 Task: Add Attachment from "Attach a link" to Card Card0000000220 in Board Board0000000055 in Workspace WS0000000019 in Trello. Add Cover Red to Card Card0000000220 in Board Board0000000055 in Workspace WS0000000019 in Trello. Add "Join Card" Button Button0000000220  to Card Card0000000220 in Board Board0000000055 in Workspace WS0000000019 in Trello. Add Description DS0000000220 to Card Card0000000220 in Board Board0000000055 in Workspace WS0000000019 in Trello. Add Comment CM0000000220 to Card Card0000000220 in Board Board0000000055 in Workspace WS0000000019 in Trello
Action: Mouse moved to (481, 62)
Screenshot: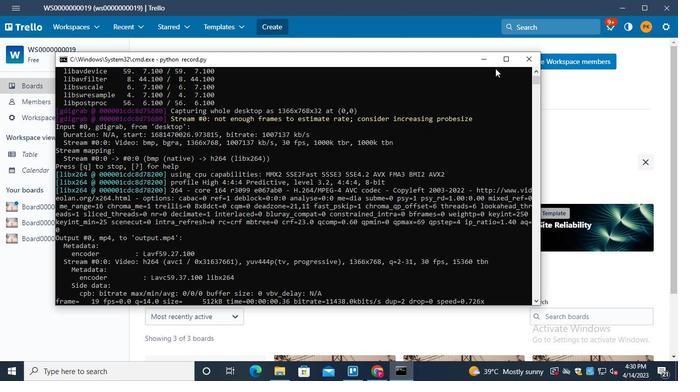 
Action: Mouse pressed left at (481, 62)
Screenshot: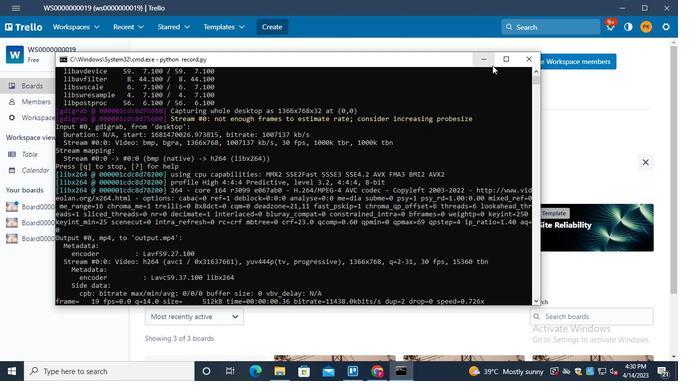 
Action: Mouse moved to (54, 205)
Screenshot: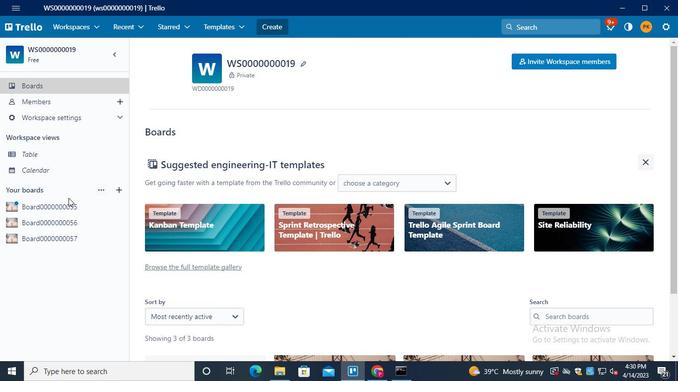 
Action: Mouse pressed left at (54, 205)
Screenshot: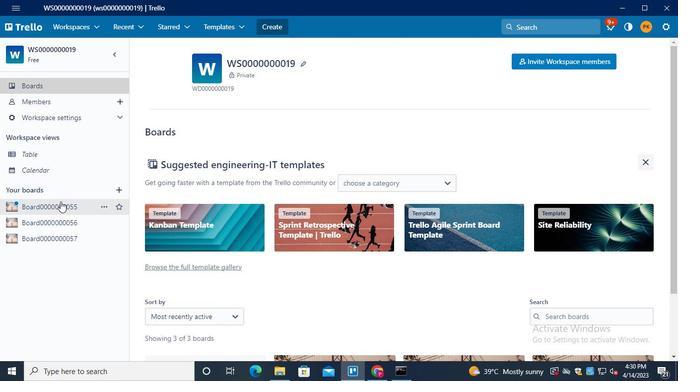 
Action: Mouse moved to (192, 301)
Screenshot: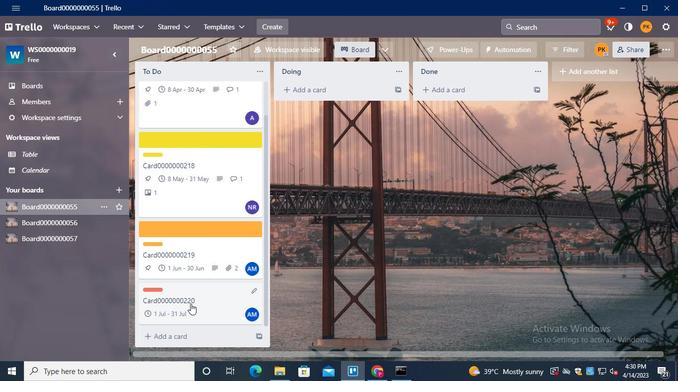 
Action: Mouse pressed left at (192, 301)
Screenshot: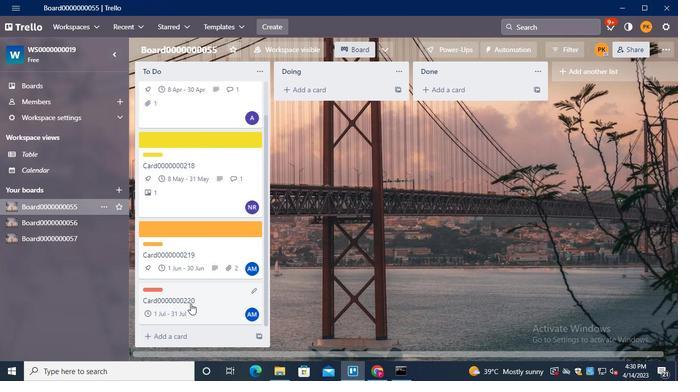 
Action: Mouse moved to (474, 169)
Screenshot: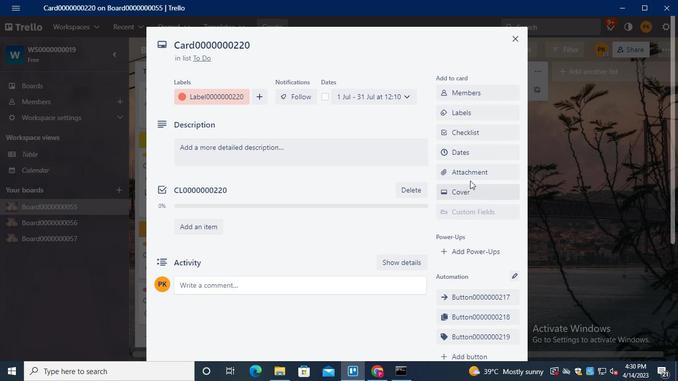
Action: Mouse pressed left at (474, 169)
Screenshot: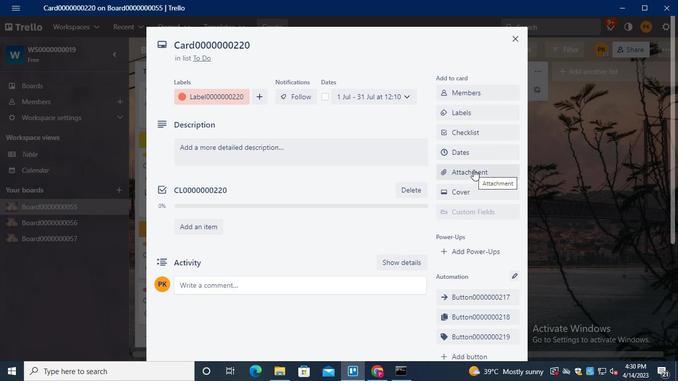 
Action: Mouse moved to (469, 203)
Screenshot: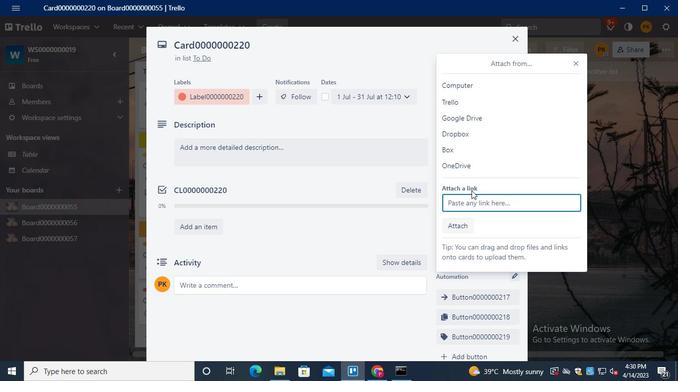 
Action: Mouse pressed left at (469, 203)
Screenshot: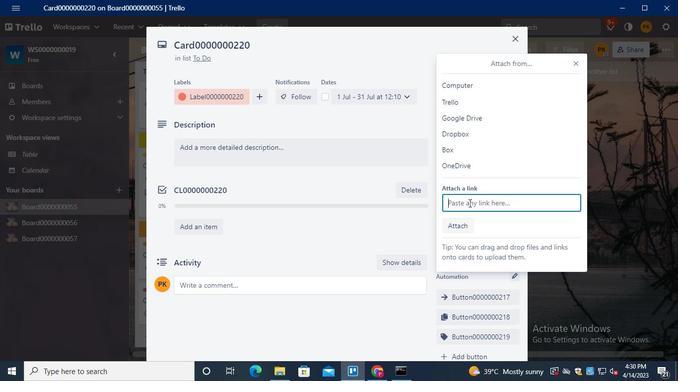 
Action: Keyboard Key.ctrl_l
Screenshot: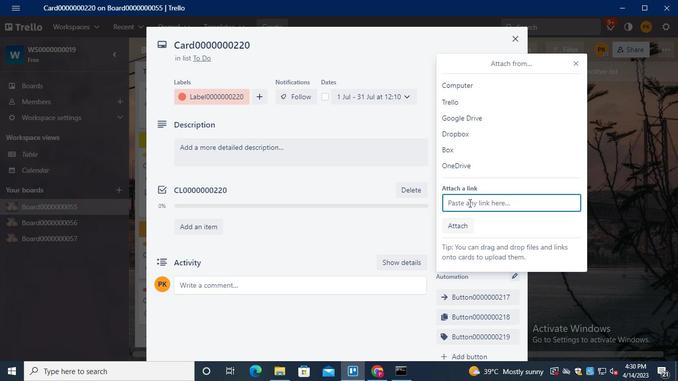 
Action: Keyboard \x16
Screenshot: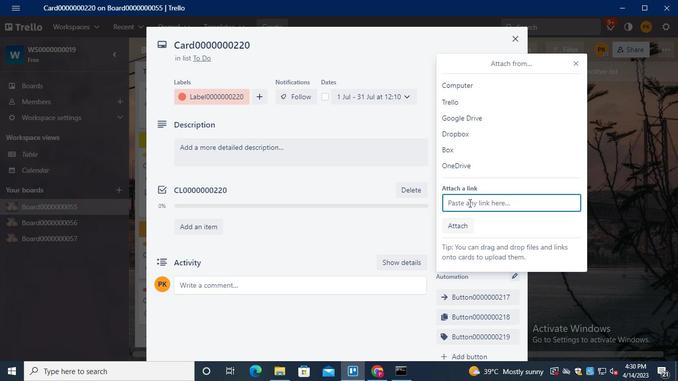 
Action: Mouse moved to (573, 65)
Screenshot: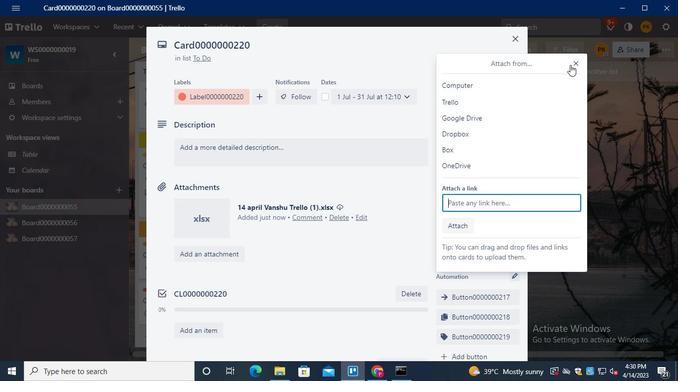 
Action: Mouse pressed left at (573, 65)
Screenshot: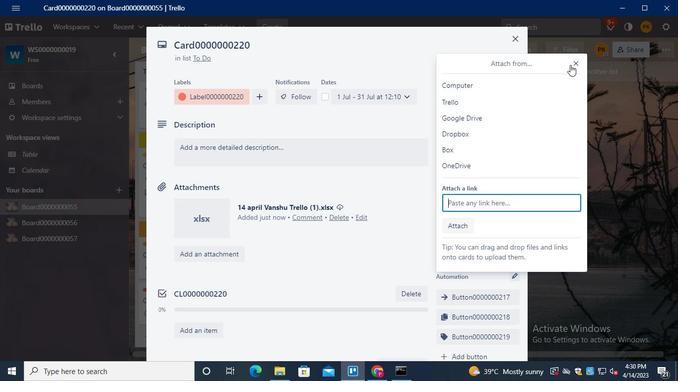 
Action: Mouse moved to (496, 203)
Screenshot: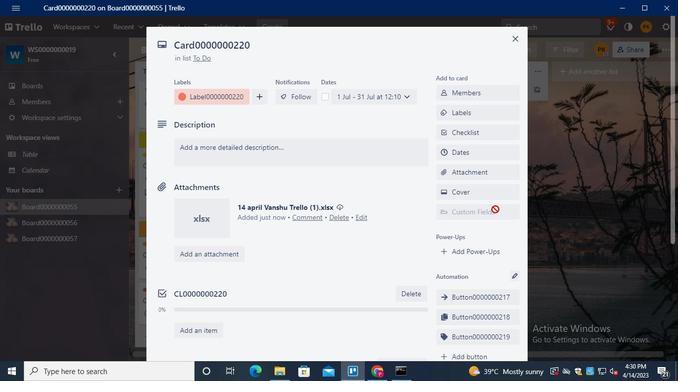 
Action: Mouse pressed left at (496, 203)
Screenshot: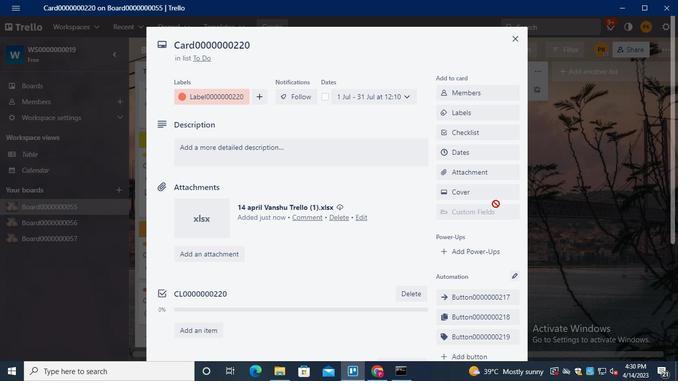 
Action: Mouse moved to (498, 198)
Screenshot: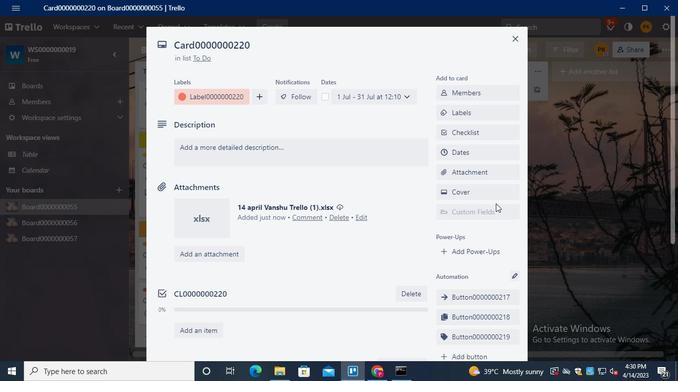 
Action: Mouse pressed left at (498, 198)
Screenshot: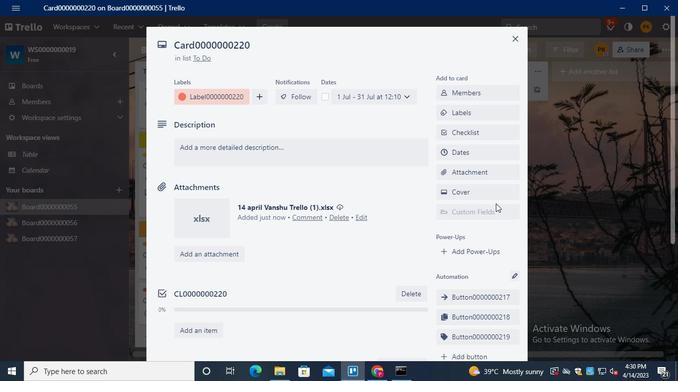 
Action: Mouse moved to (534, 157)
Screenshot: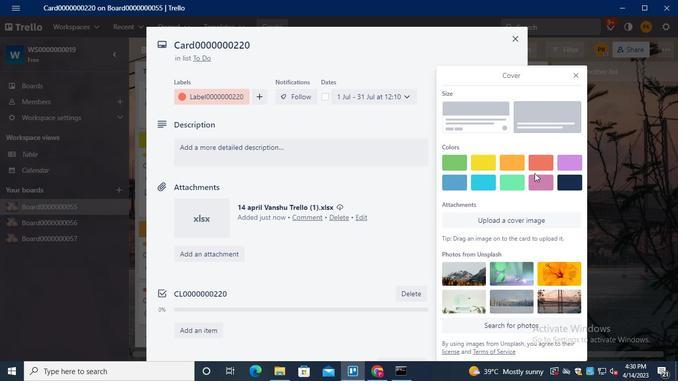 
Action: Mouse pressed left at (534, 157)
Screenshot: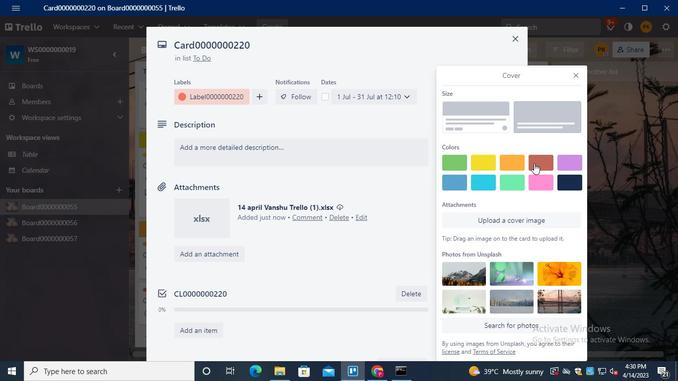
Action: Mouse moved to (573, 57)
Screenshot: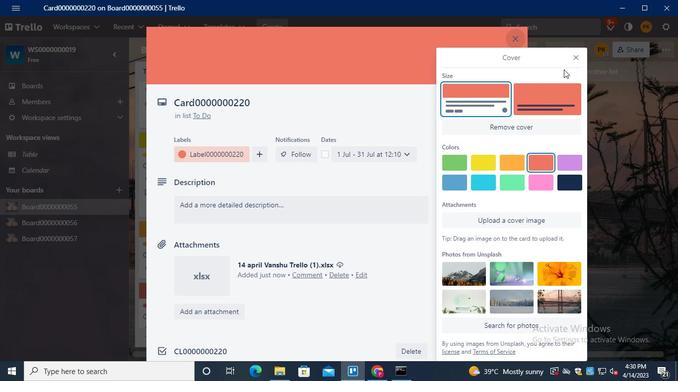 
Action: Mouse pressed left at (573, 57)
Screenshot: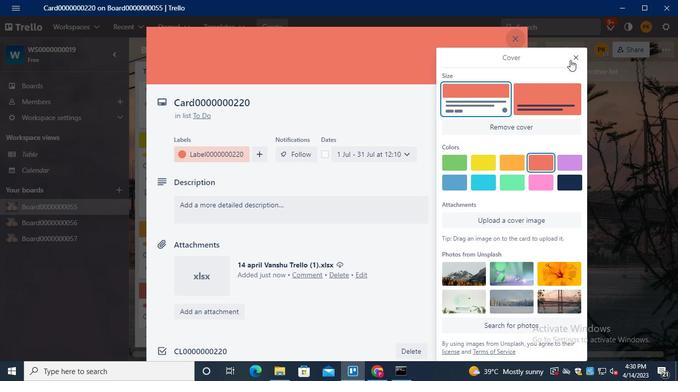 
Action: Mouse moved to (473, 292)
Screenshot: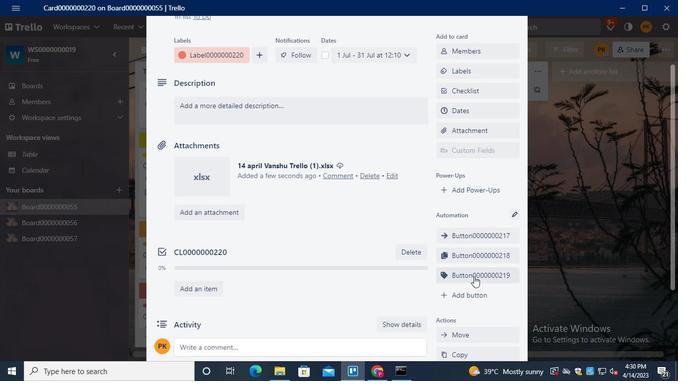 
Action: Mouse pressed left at (473, 292)
Screenshot: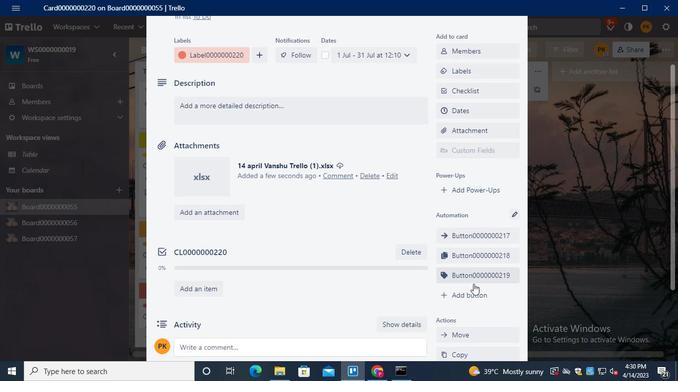 
Action: Mouse moved to (490, 152)
Screenshot: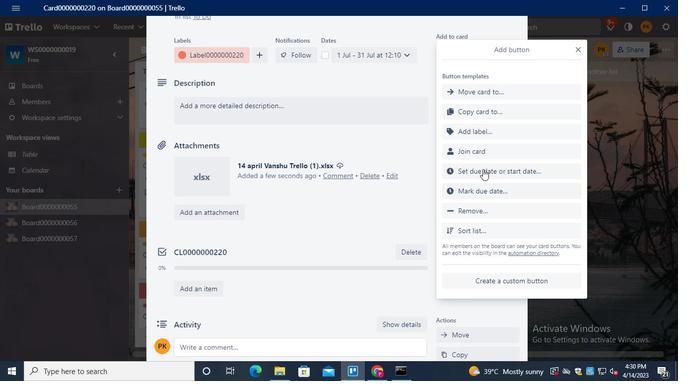 
Action: Mouse pressed left at (490, 152)
Screenshot: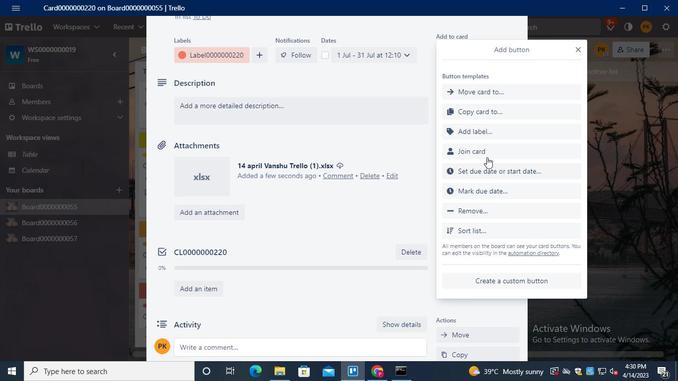 
Action: Keyboard Key.shift
Screenshot: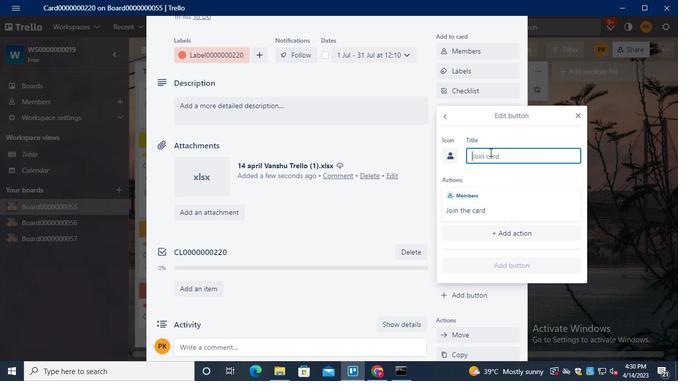 
Action: Keyboard B
Screenshot: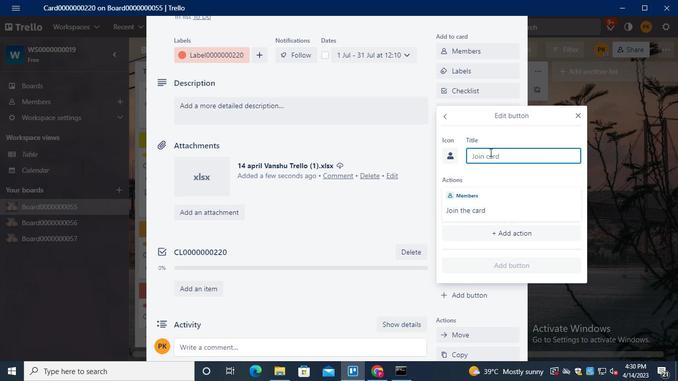 
Action: Keyboard u
Screenshot: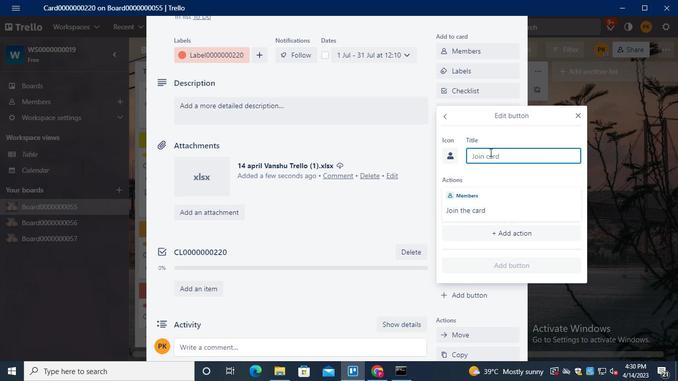 
Action: Keyboard t
Screenshot: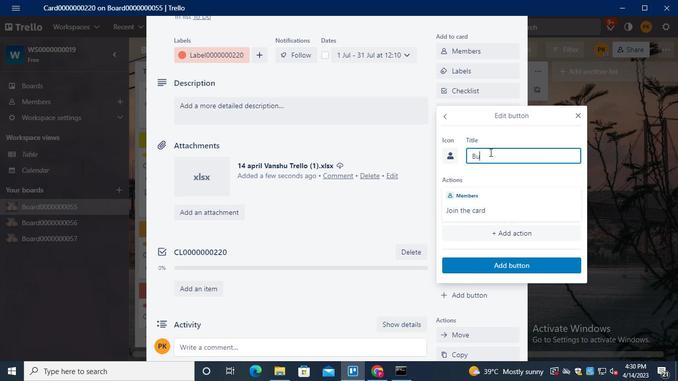 
Action: Keyboard t
Screenshot: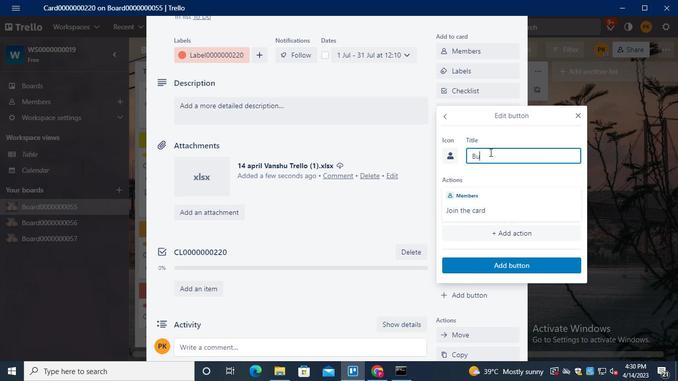 
Action: Keyboard o
Screenshot: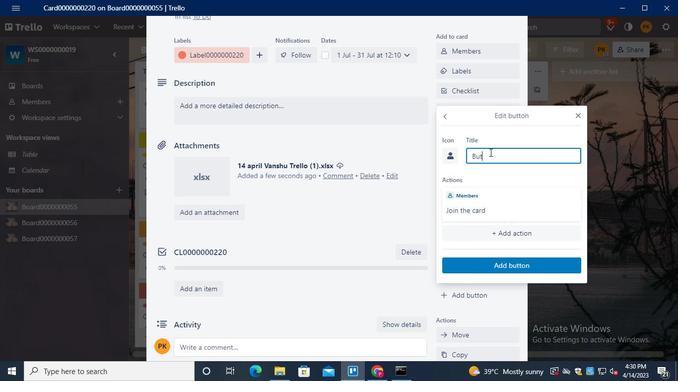
Action: Keyboard n
Screenshot: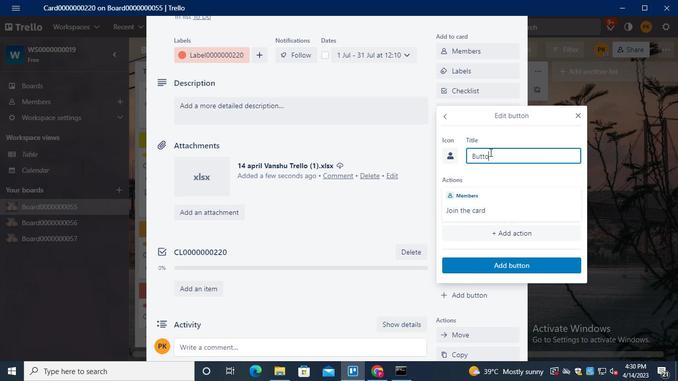 
Action: Keyboard <96>
Screenshot: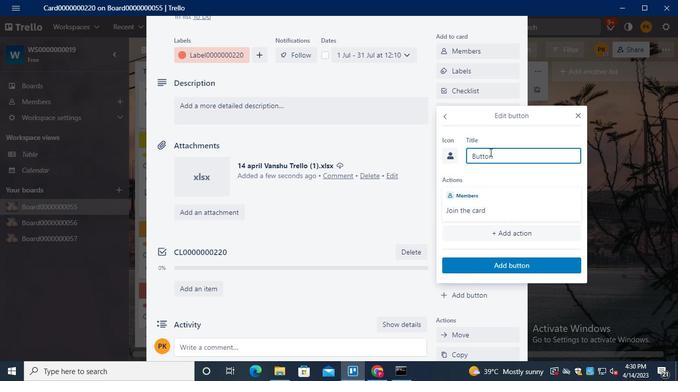 
Action: Keyboard <96>
Screenshot: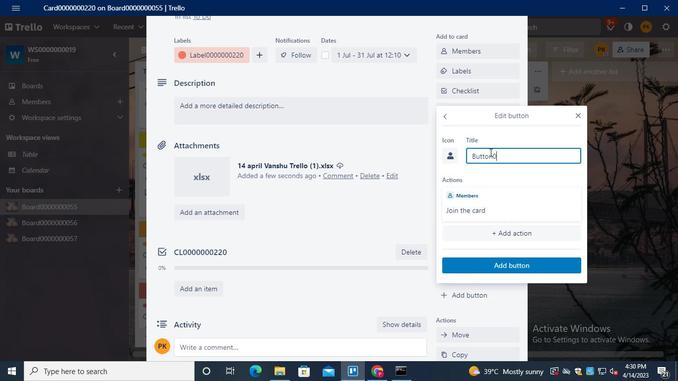 
Action: Keyboard <96>
Screenshot: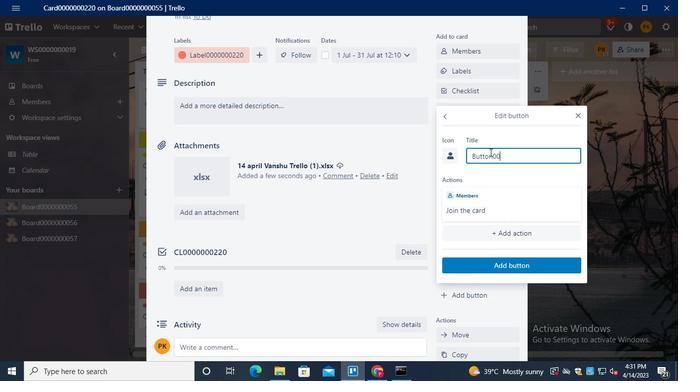
Action: Keyboard <96>
Screenshot: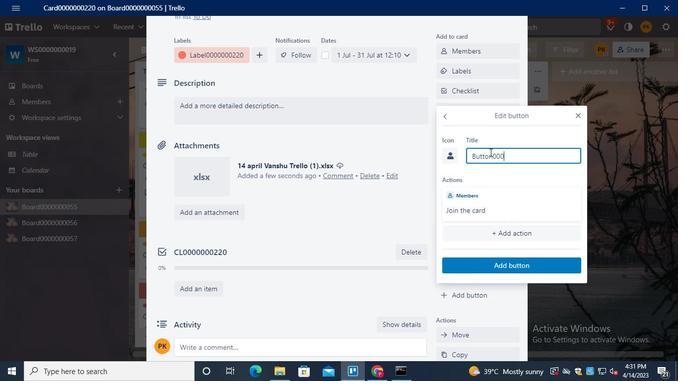 
Action: Keyboard <96>
Screenshot: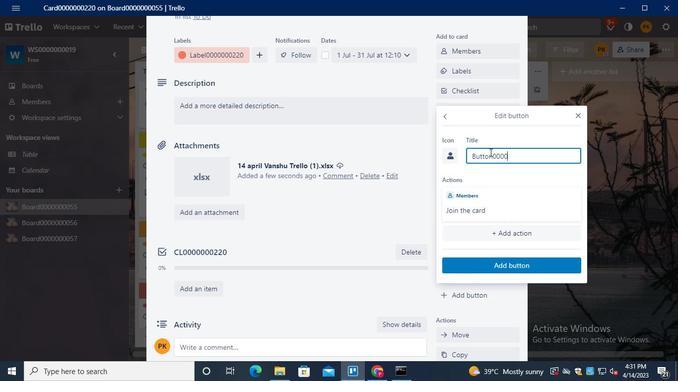 
Action: Keyboard <96>
Screenshot: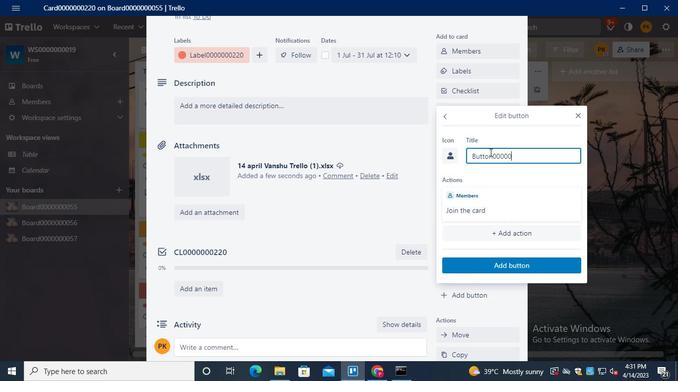 
Action: Keyboard <96>
Screenshot: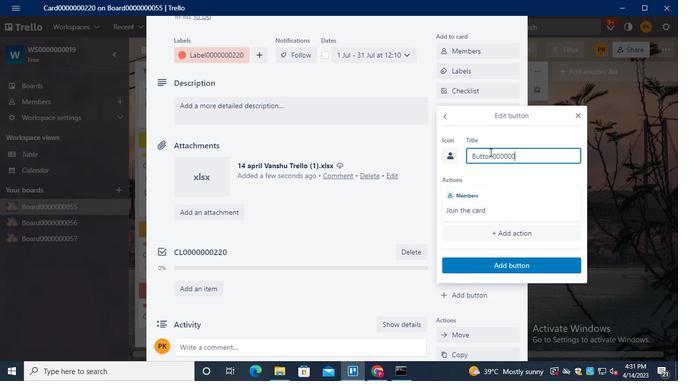 
Action: Keyboard <98>
Screenshot: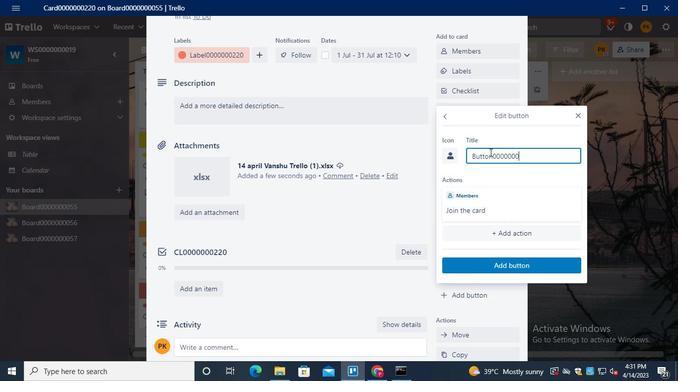 
Action: Keyboard <98>
Screenshot: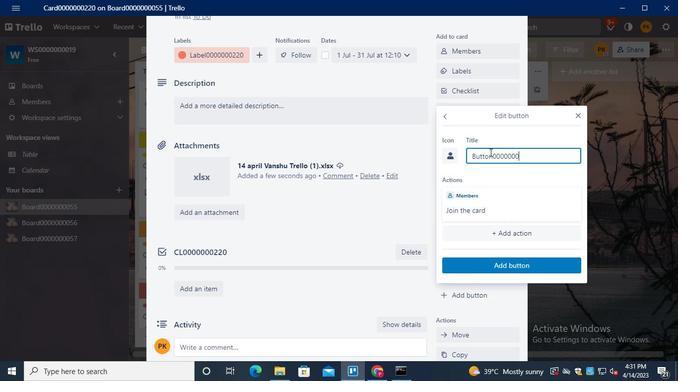 
Action: Keyboard <96>
Screenshot: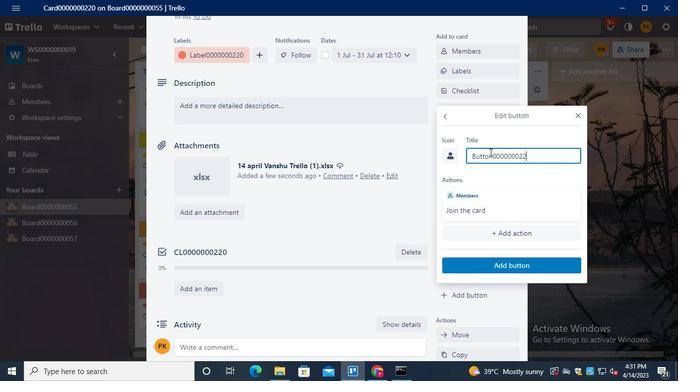 
Action: Mouse moved to (521, 262)
Screenshot: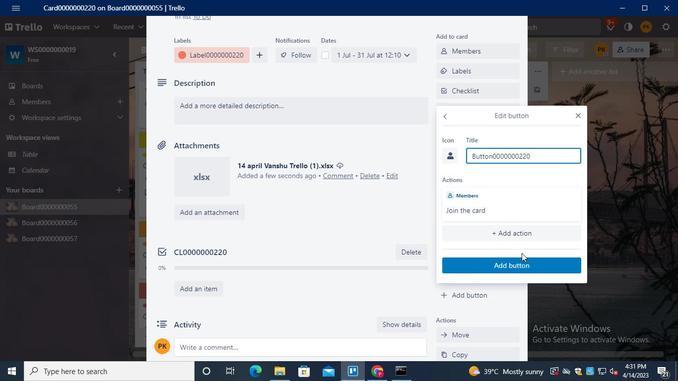 
Action: Mouse pressed left at (521, 262)
Screenshot: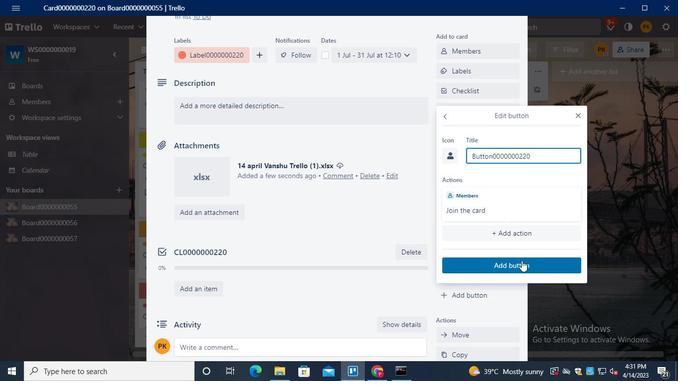 
Action: Mouse moved to (304, 107)
Screenshot: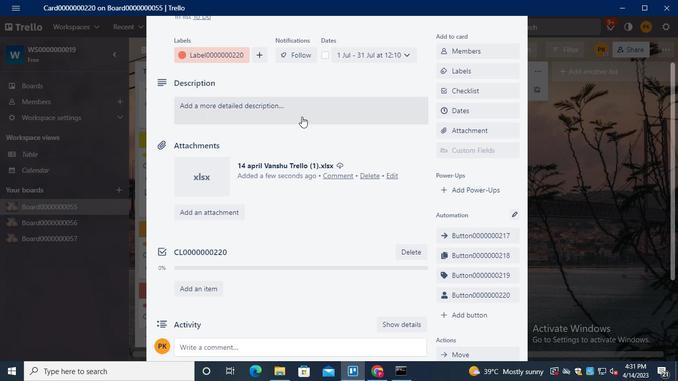 
Action: Mouse pressed left at (304, 107)
Screenshot: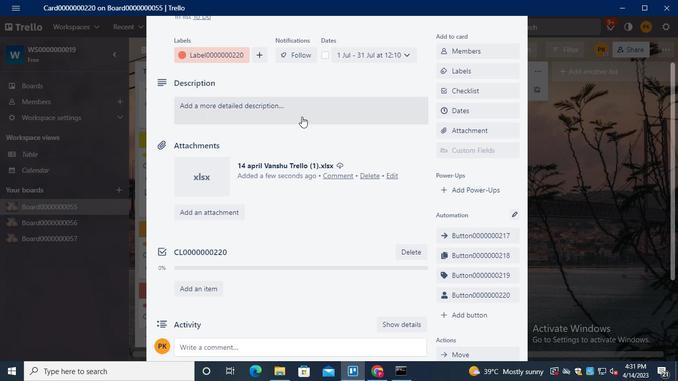 
Action: Keyboard Key.shift
Screenshot: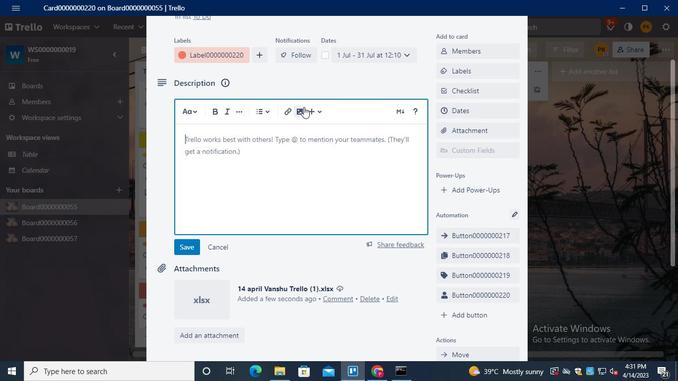
Action: Keyboard D
Screenshot: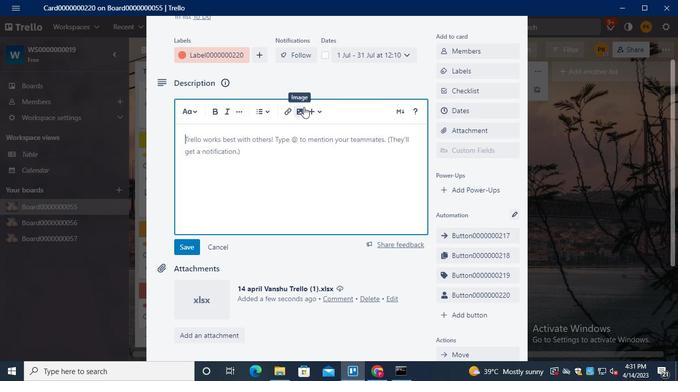 
Action: Keyboard S
Screenshot: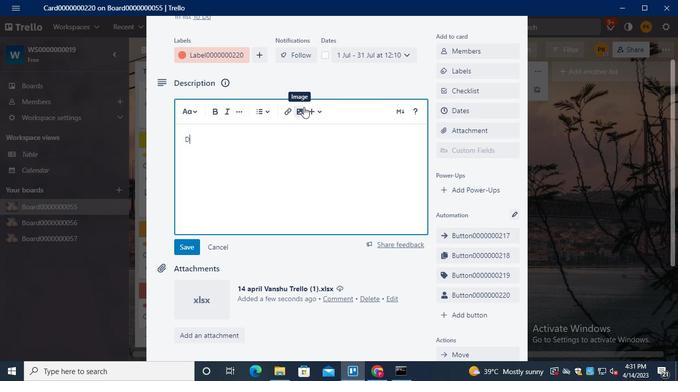 
Action: Keyboard <96>
Screenshot: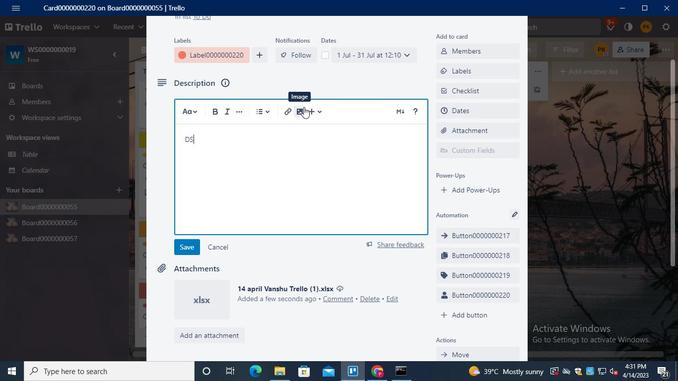 
Action: Keyboard <96>
Screenshot: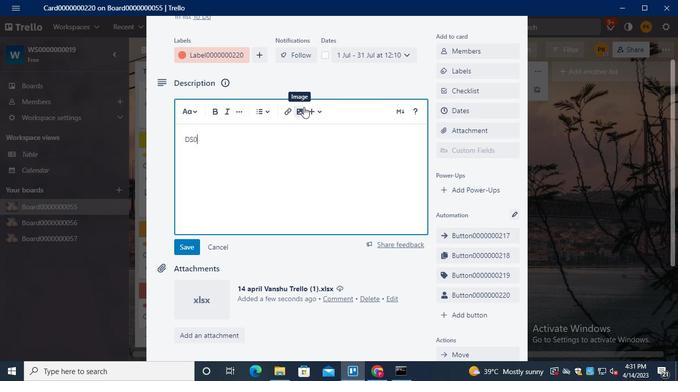 
Action: Keyboard <96>
Screenshot: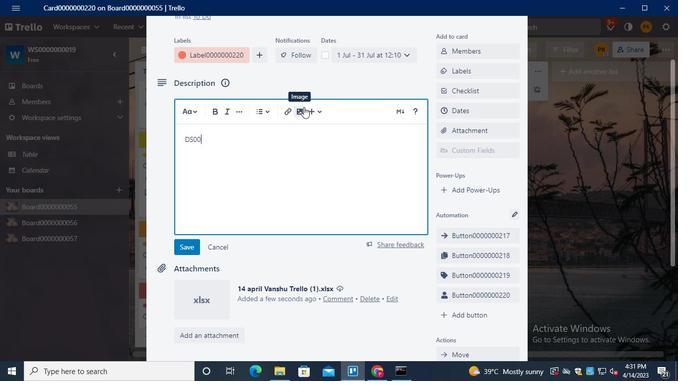 
Action: Keyboard <96>
Screenshot: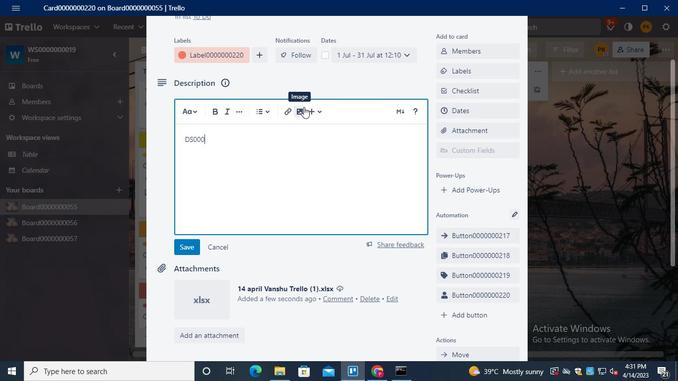 
Action: Keyboard <96>
Screenshot: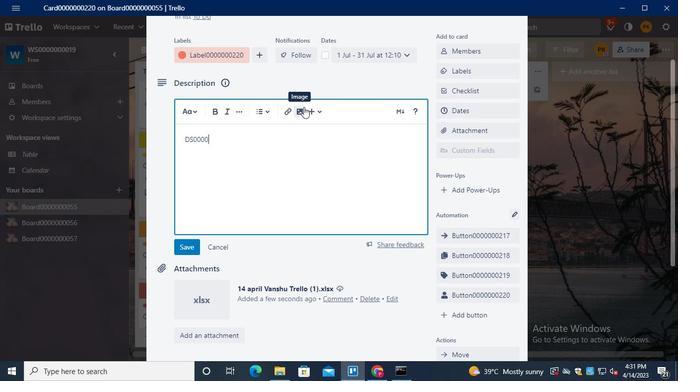 
Action: Keyboard <96>
Screenshot: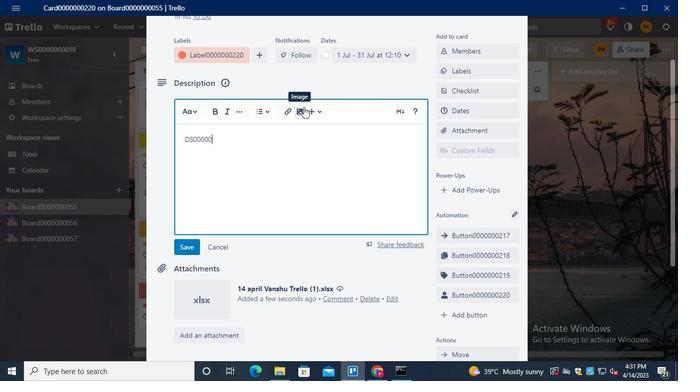 
Action: Keyboard <96>
Screenshot: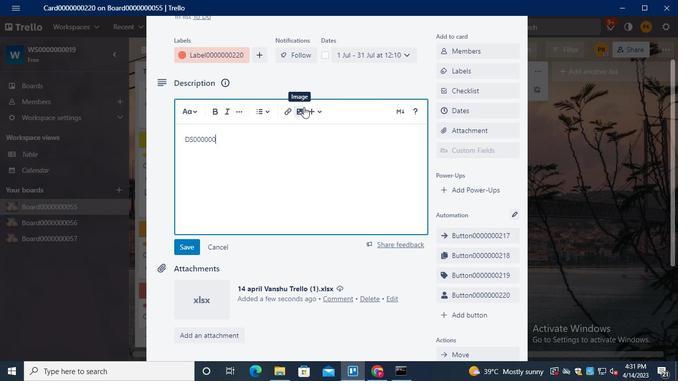 
Action: Keyboard <98>
Screenshot: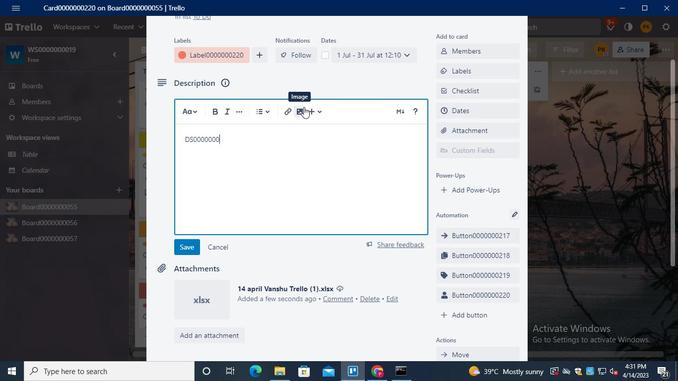 
Action: Mouse moved to (304, 106)
Screenshot: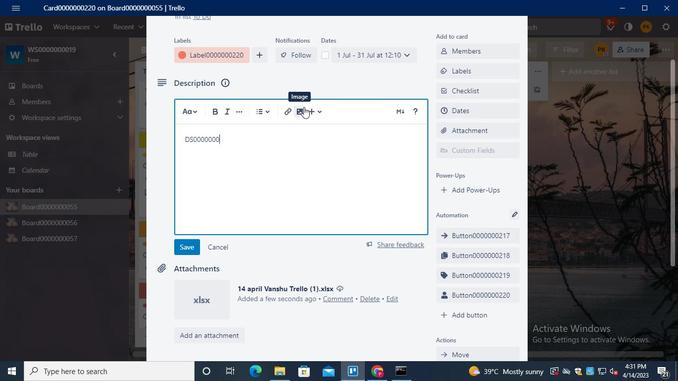 
Action: Keyboard <98>
Screenshot: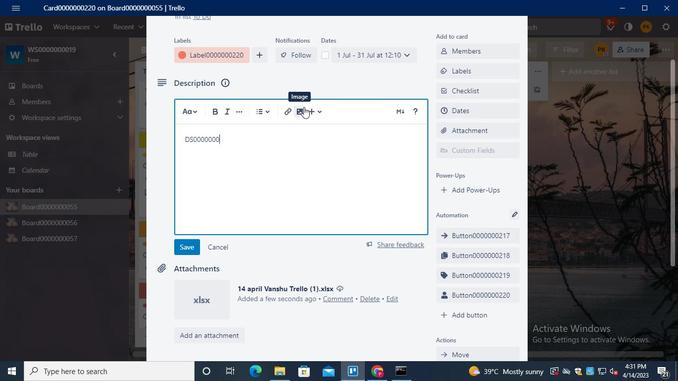 
Action: Keyboard <96>
Screenshot: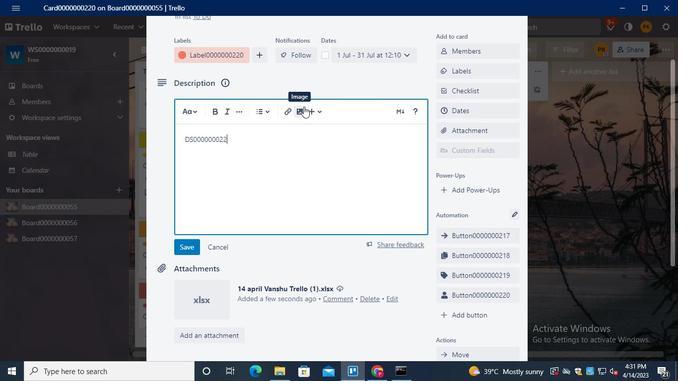 
Action: Mouse moved to (182, 251)
Screenshot: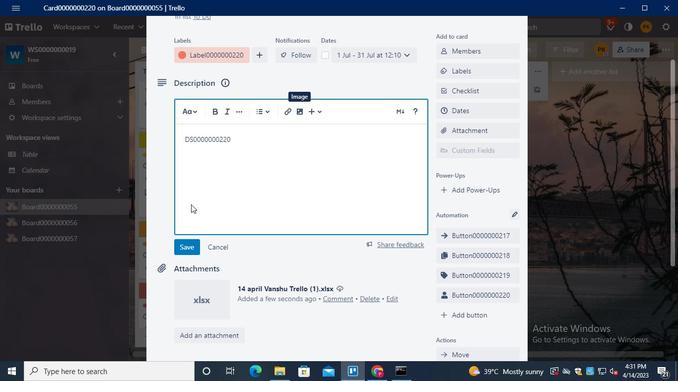
Action: Mouse pressed left at (182, 251)
Screenshot: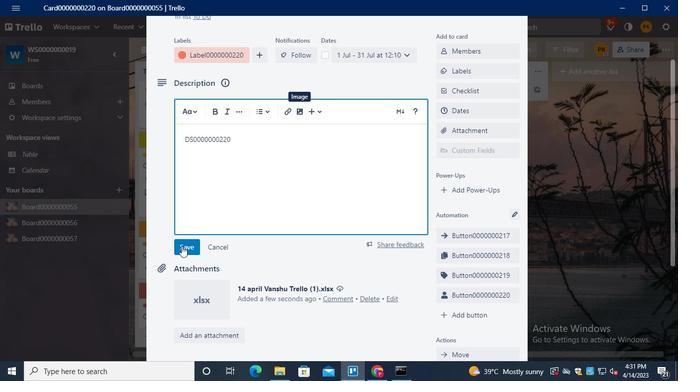 
Action: Mouse moved to (221, 190)
Screenshot: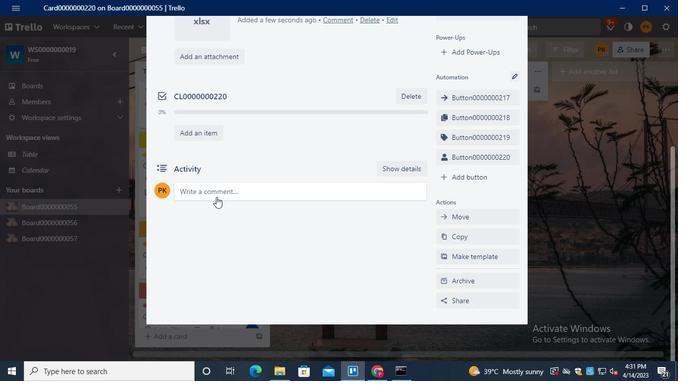 
Action: Mouse pressed left at (221, 190)
Screenshot: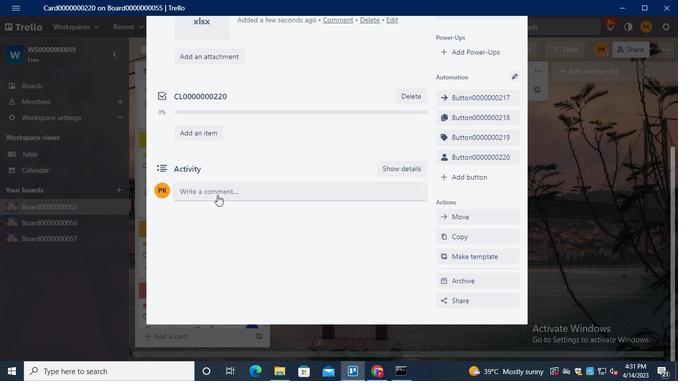 
Action: Keyboard Key.shift
Screenshot: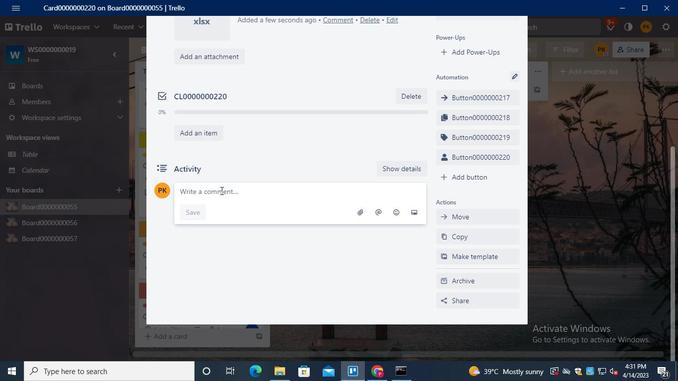 
Action: Keyboard C
Screenshot: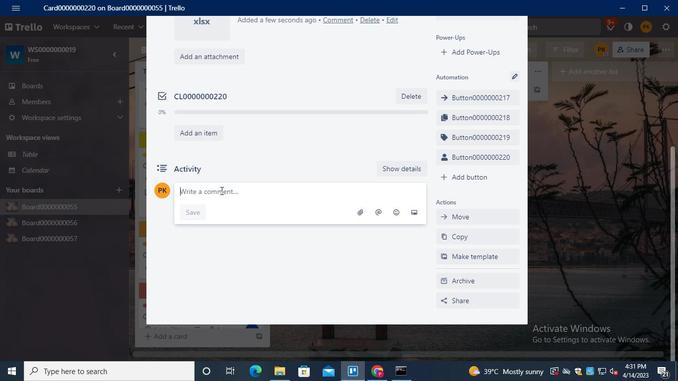 
Action: Keyboard M
Screenshot: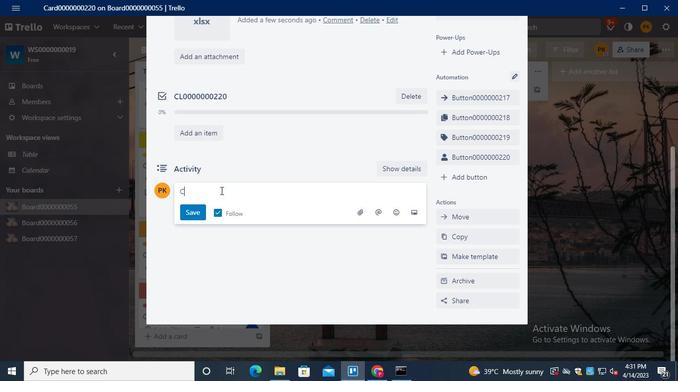 
Action: Keyboard <96>
Screenshot: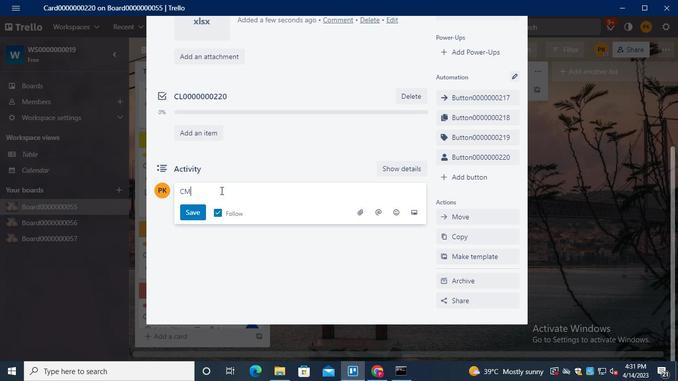 
Action: Keyboard <96>
Screenshot: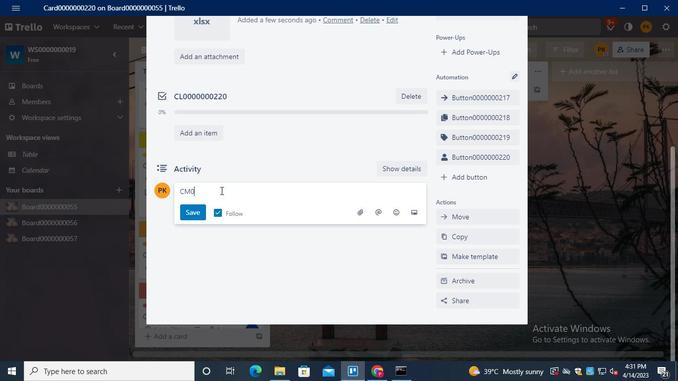 
Action: Keyboard <96>
Screenshot: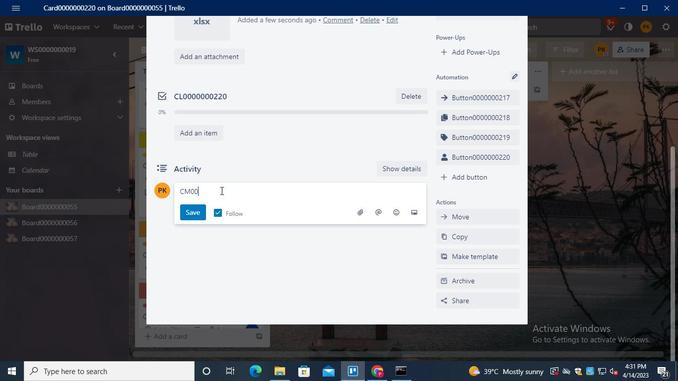 
Action: Keyboard <96>
Screenshot: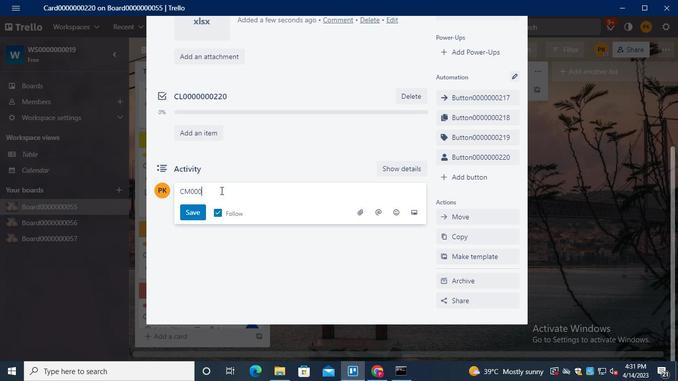 
Action: Keyboard <96>
Screenshot: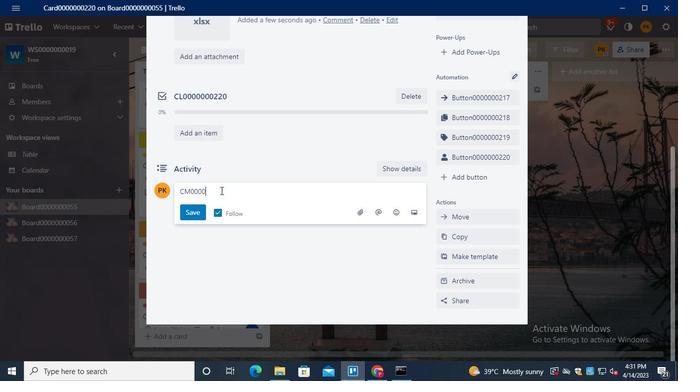 
Action: Keyboard <96>
Screenshot: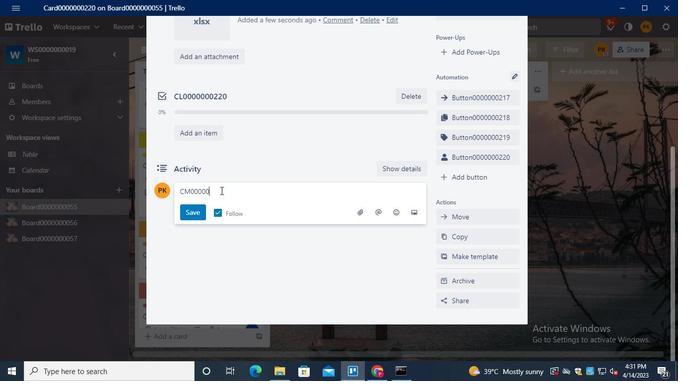 
Action: Keyboard <96>
Screenshot: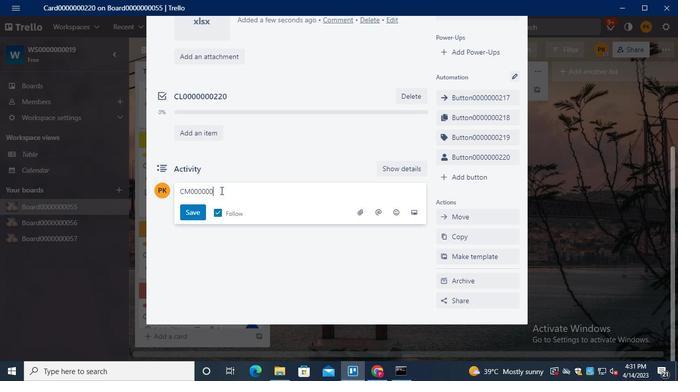 
Action: Keyboard <98>
Screenshot: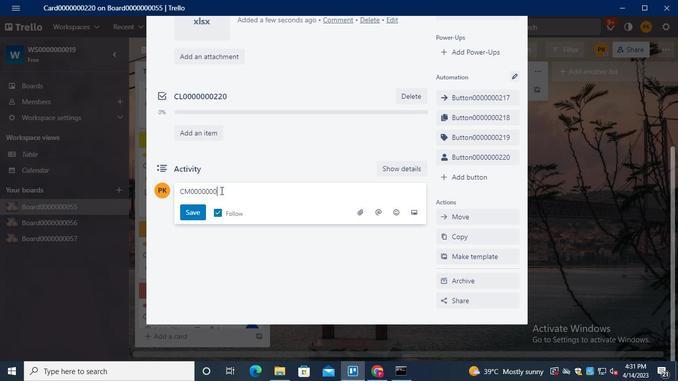 
Action: Keyboard <98>
Screenshot: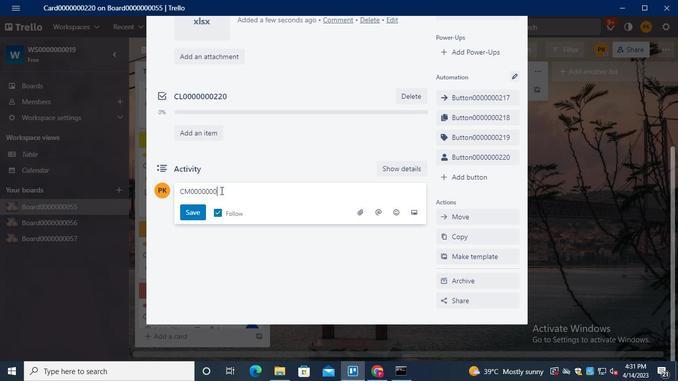 
Action: Keyboard <96>
Screenshot: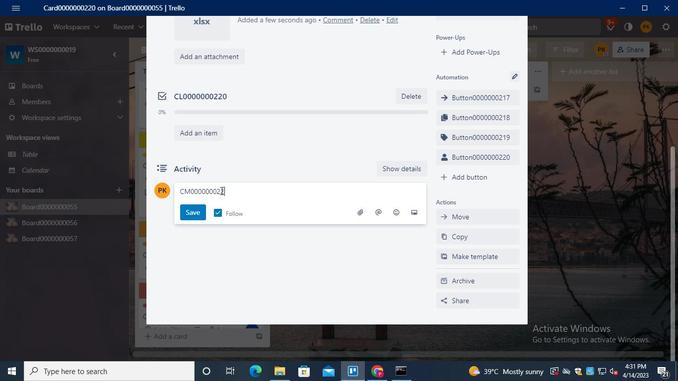 
Action: Mouse moved to (193, 211)
Screenshot: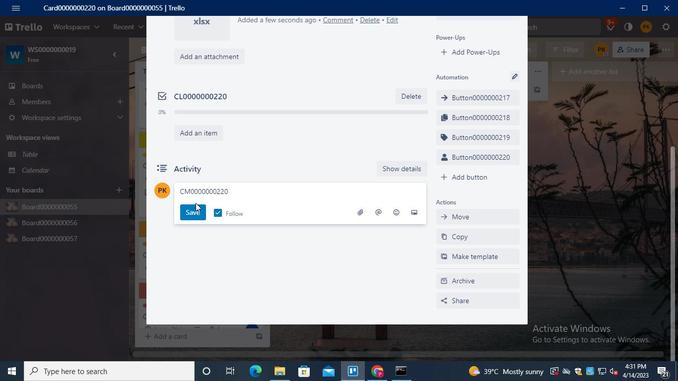 
Action: Mouse pressed left at (193, 211)
Screenshot: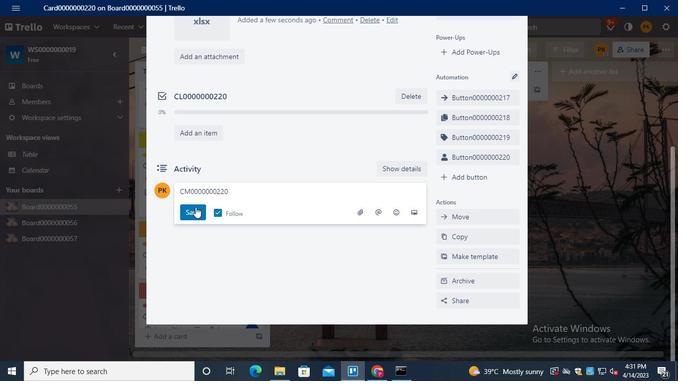 
Action: Mouse moved to (269, 167)
Screenshot: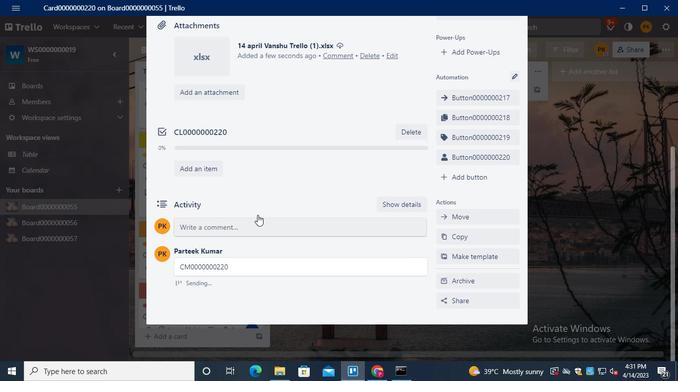 
Action: Keyboard Key.alt_l
Screenshot: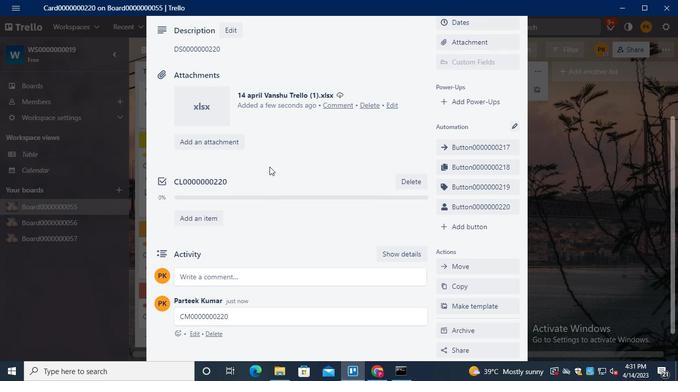 
Action: Keyboard Key.tab
Screenshot: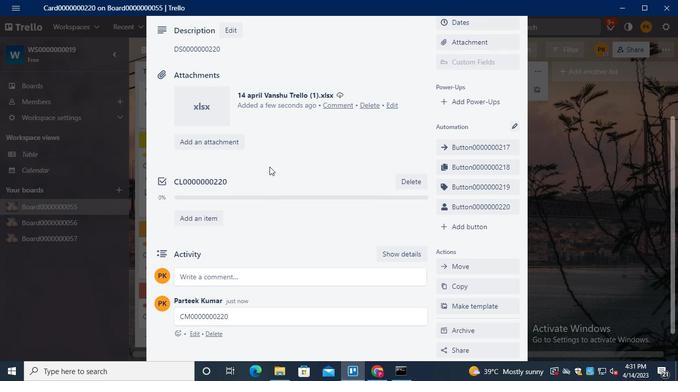 
Action: Mouse moved to (525, 61)
Screenshot: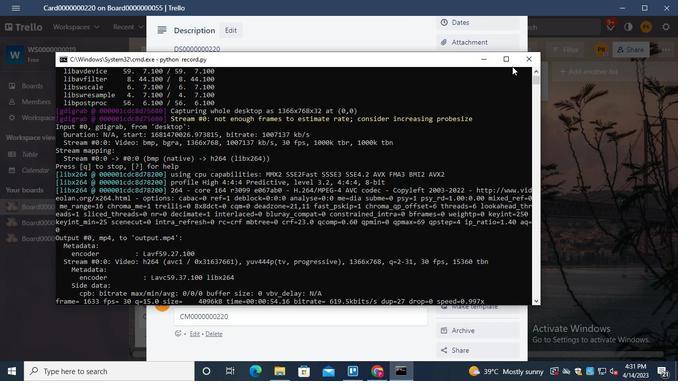 
Action: Mouse pressed left at (525, 61)
Screenshot: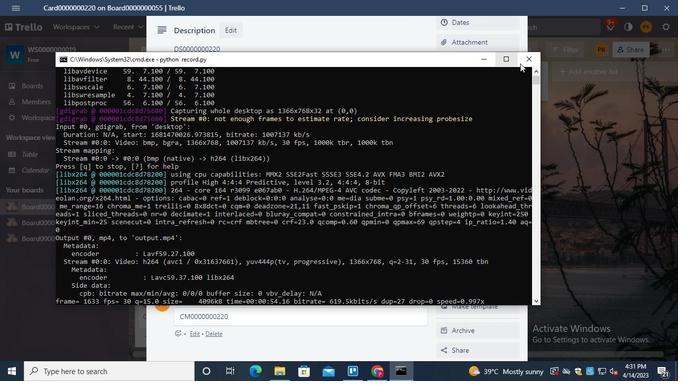 
